 Task: Change and save the search length 14.
Action: Mouse moved to (88, 9)
Screenshot: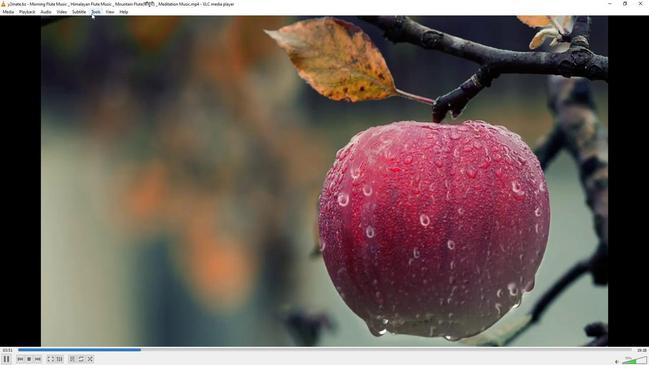 
Action: Mouse pressed left at (88, 9)
Screenshot: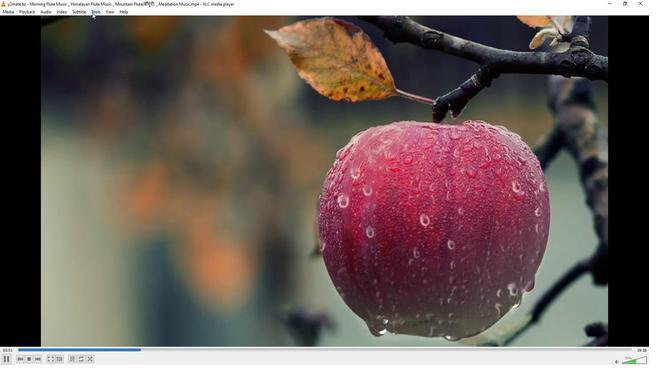 
Action: Mouse moved to (101, 89)
Screenshot: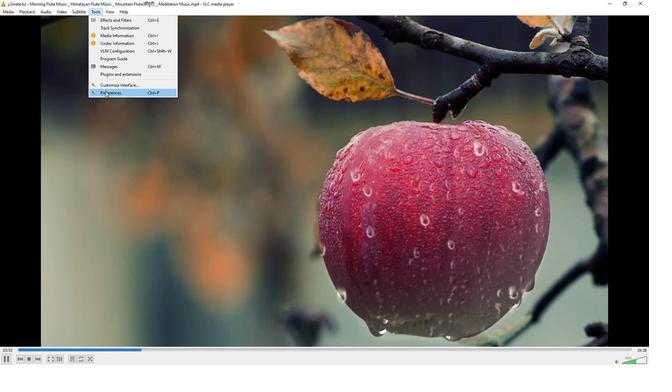 
Action: Mouse pressed left at (101, 89)
Screenshot: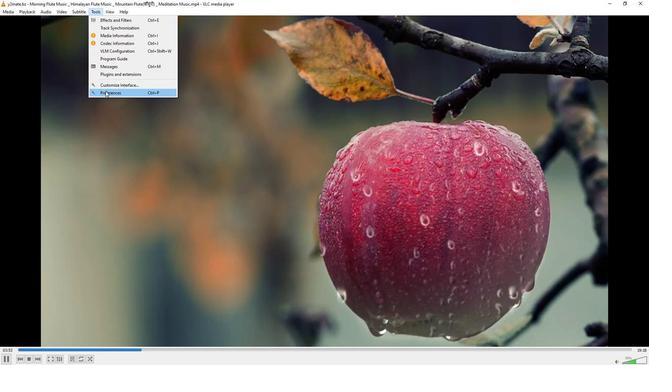 
Action: Mouse moved to (212, 298)
Screenshot: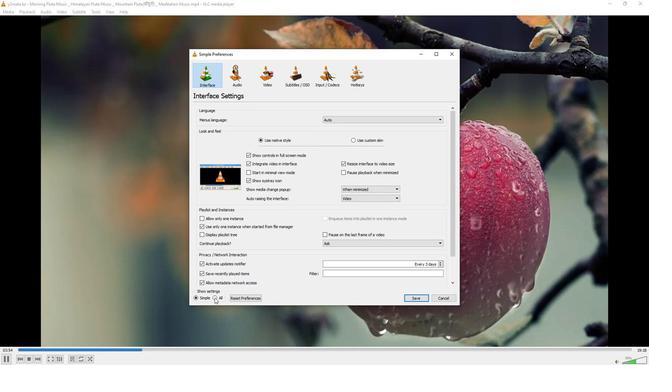 
Action: Mouse pressed left at (212, 298)
Screenshot: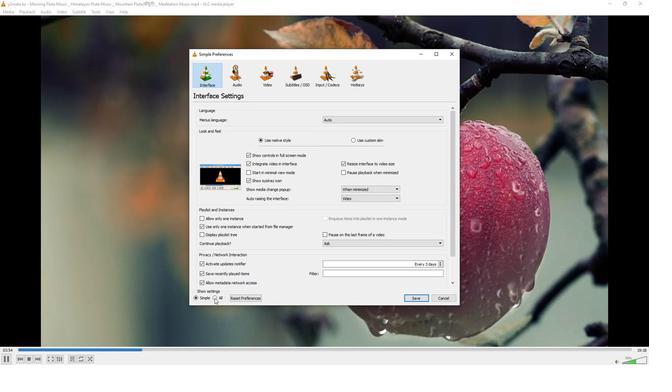 
Action: Mouse moved to (201, 142)
Screenshot: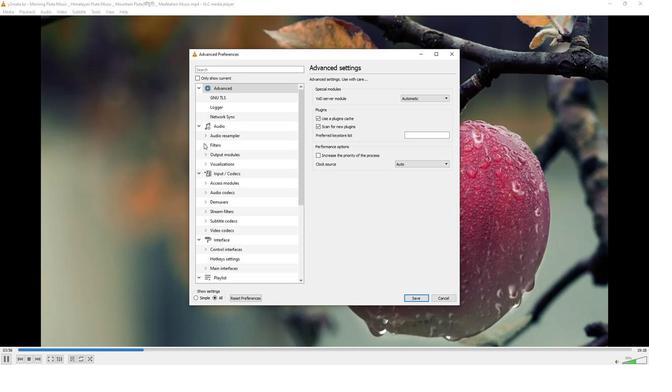 
Action: Mouse pressed left at (201, 142)
Screenshot: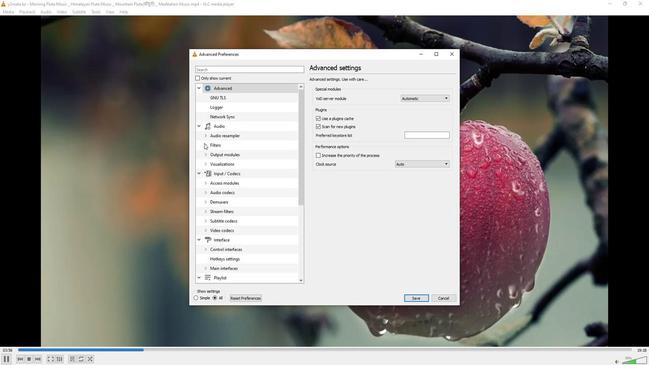 
Action: Mouse moved to (217, 250)
Screenshot: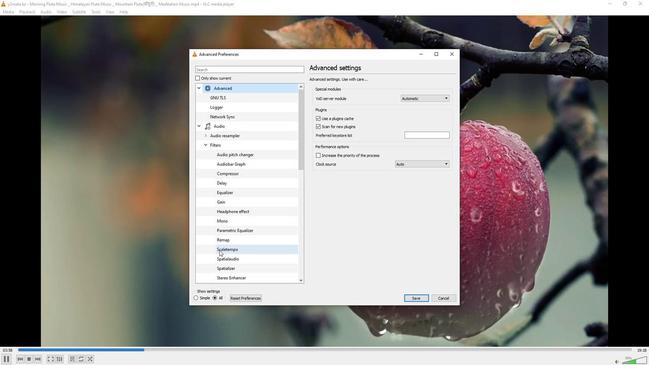 
Action: Mouse pressed left at (217, 250)
Screenshot: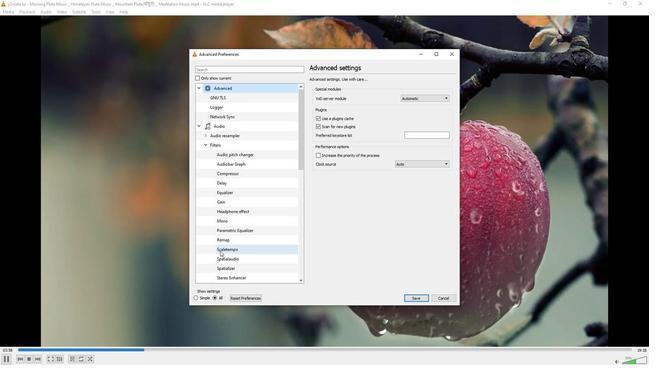 
Action: Mouse moved to (448, 107)
Screenshot: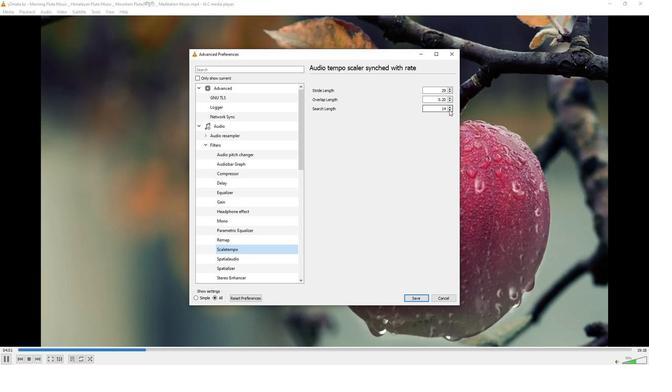 
Action: Mouse pressed left at (448, 107)
Screenshot: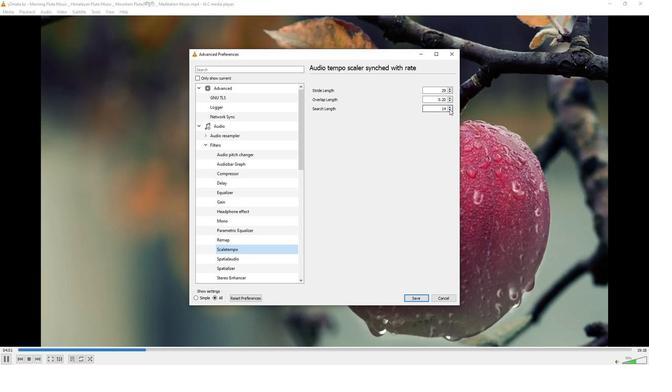 
Action: Mouse moved to (448, 104)
Screenshot: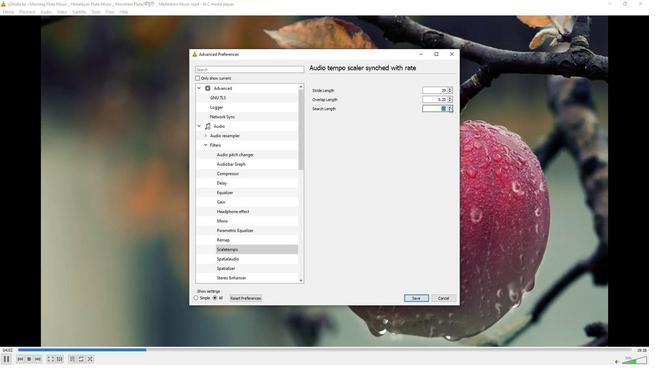 
Action: Mouse pressed left at (448, 104)
Screenshot: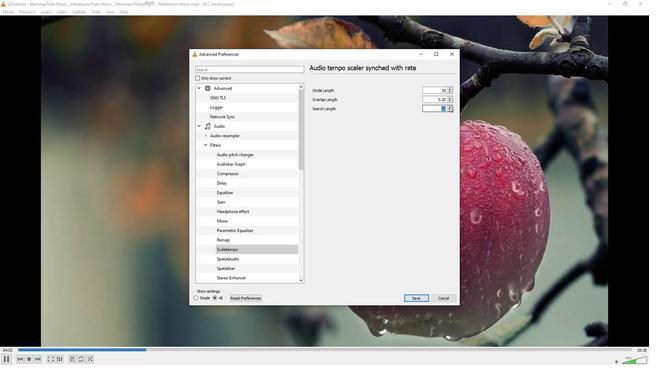 
Action: Mouse moved to (450, 121)
Screenshot: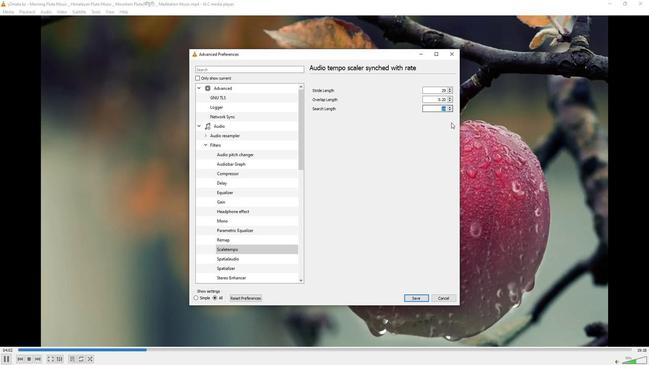 
Action: Mouse pressed left at (450, 121)
Screenshot: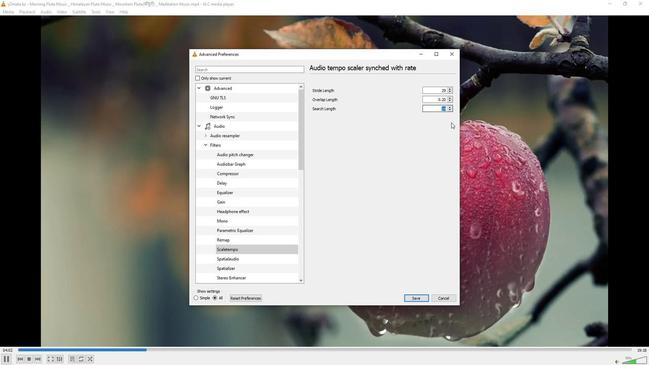 
Action: Mouse moved to (404, 297)
Screenshot: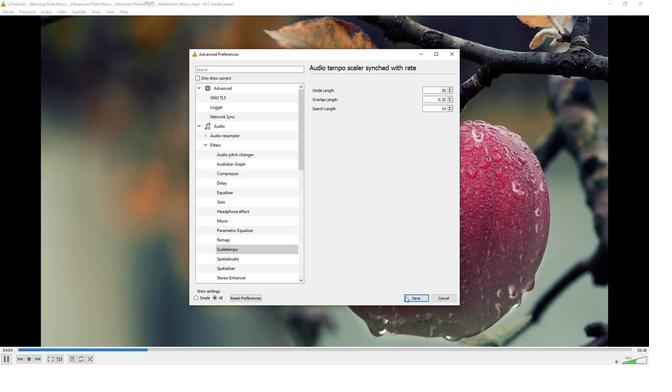 
Action: Mouse pressed left at (404, 297)
Screenshot: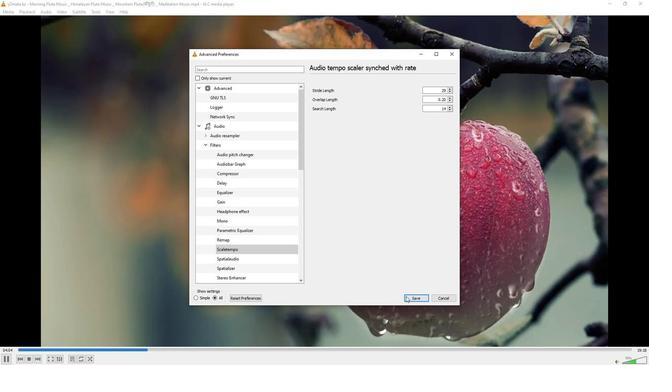 
